 Task: Add a calendar for Hindu Holidays.
Action: Mouse moved to (896, 95)
Screenshot: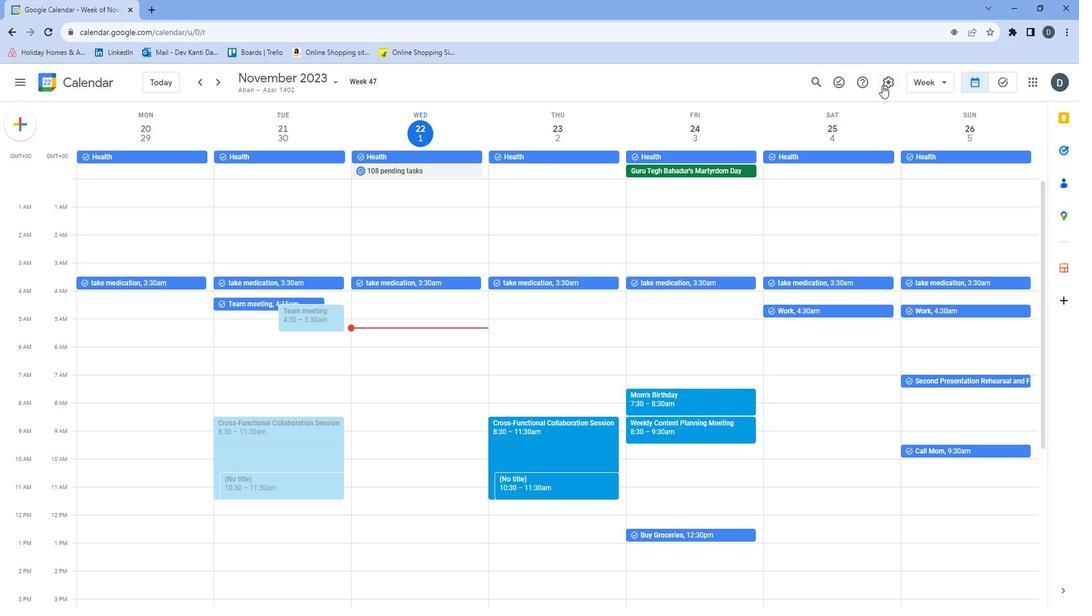 
Action: Mouse pressed left at (896, 95)
Screenshot: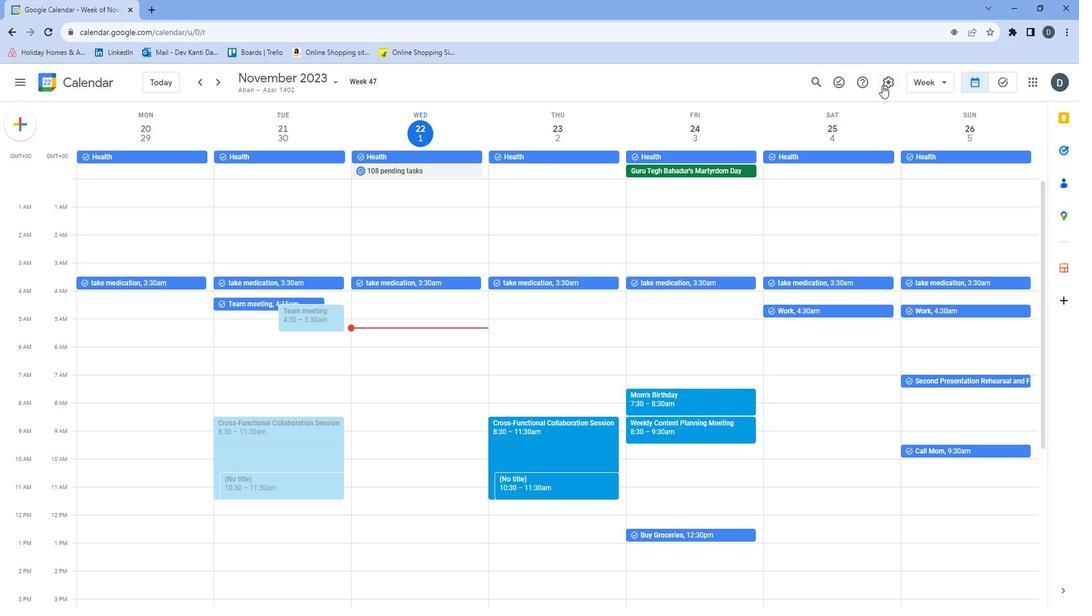 
Action: Mouse moved to (894, 118)
Screenshot: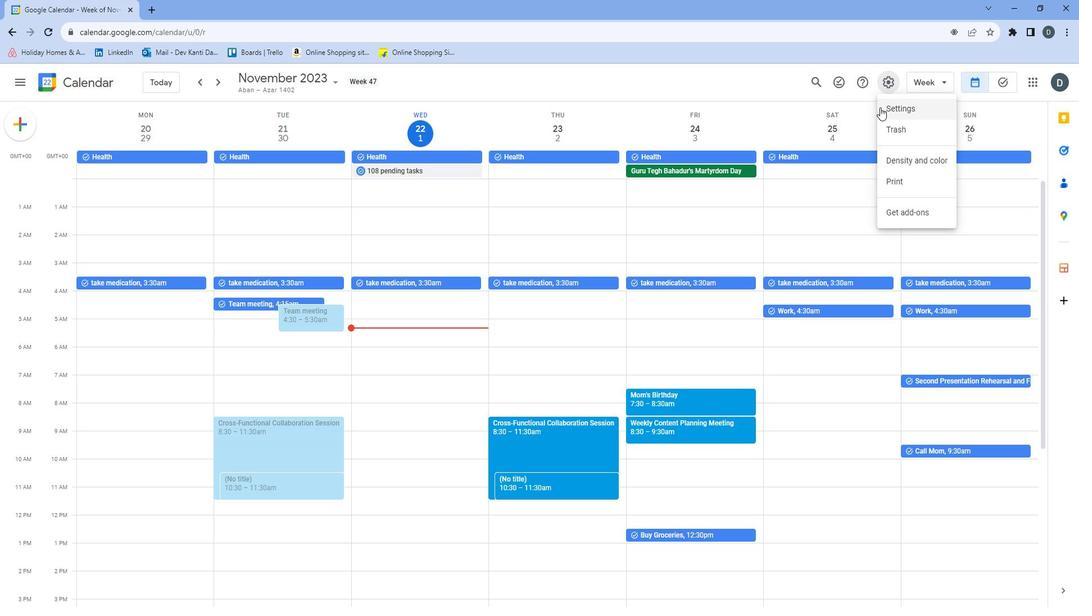 
Action: Mouse pressed left at (894, 118)
Screenshot: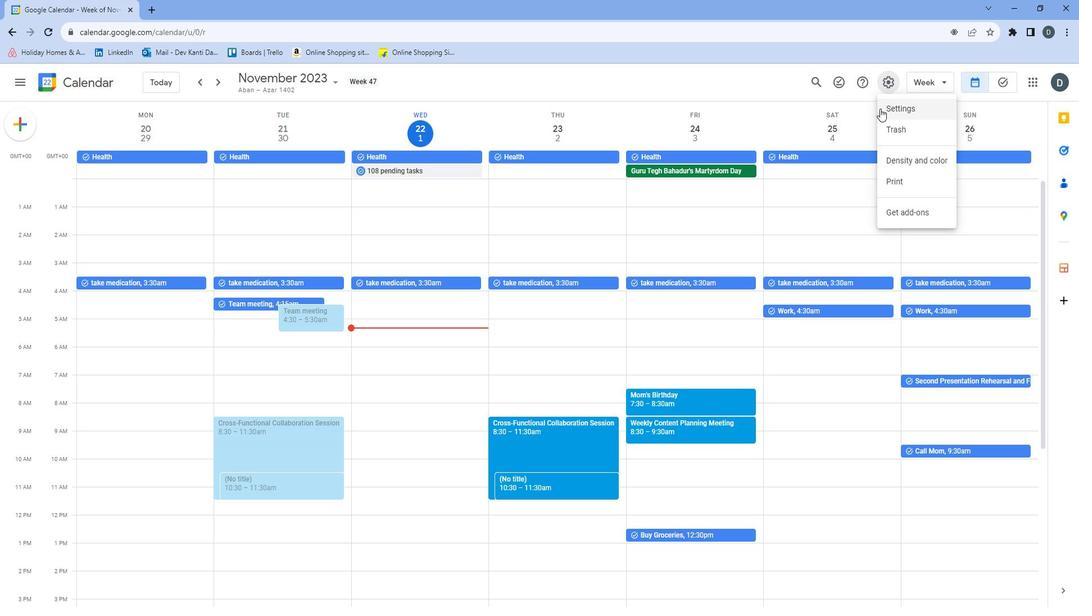 
Action: Mouse moved to (115, 366)
Screenshot: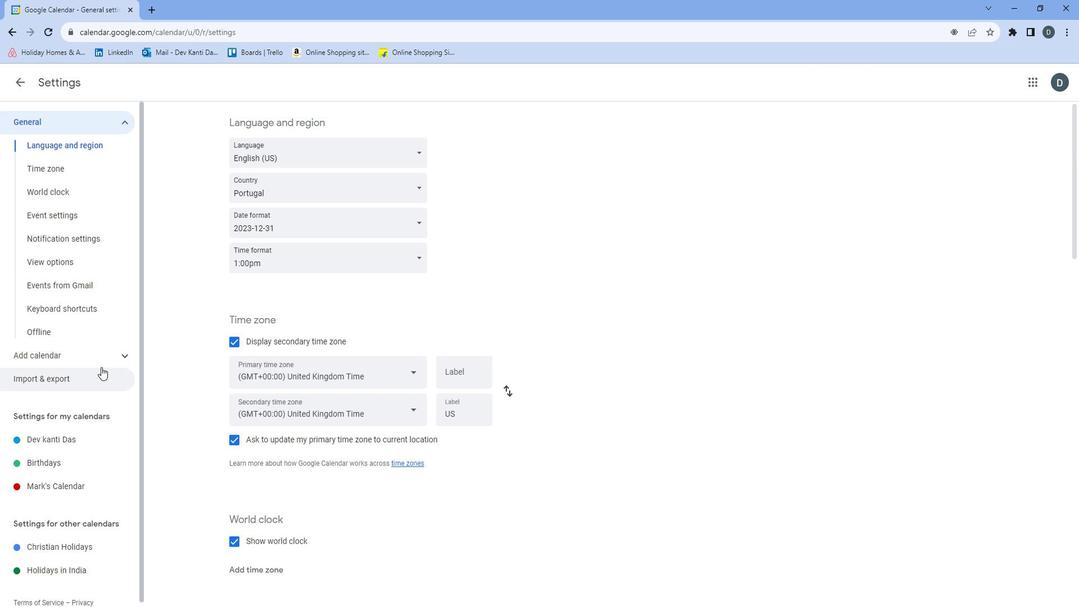 
Action: Mouse pressed left at (115, 366)
Screenshot: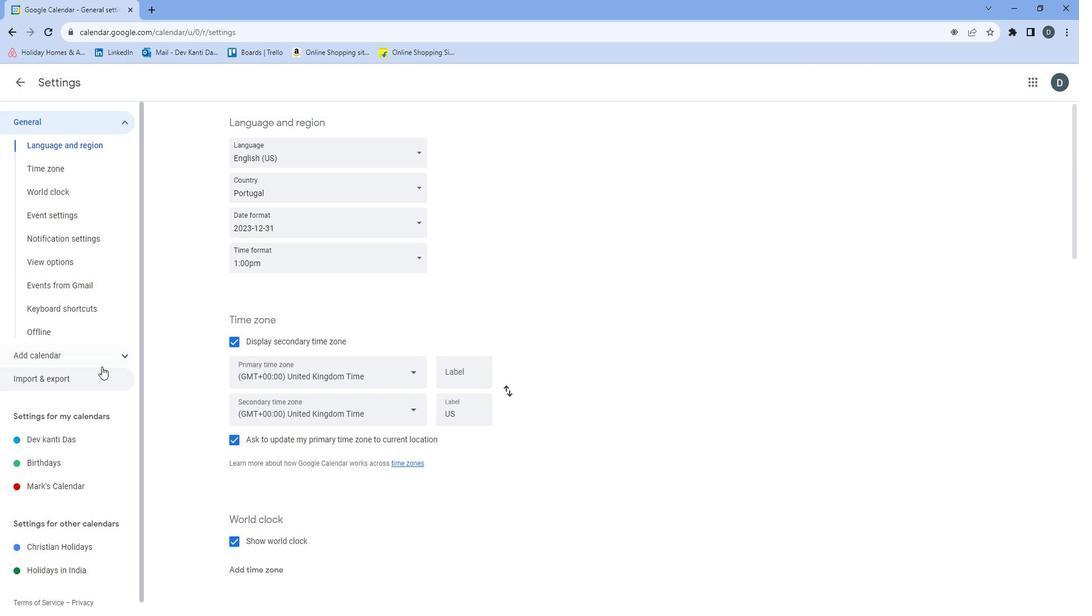
Action: Mouse moved to (106, 425)
Screenshot: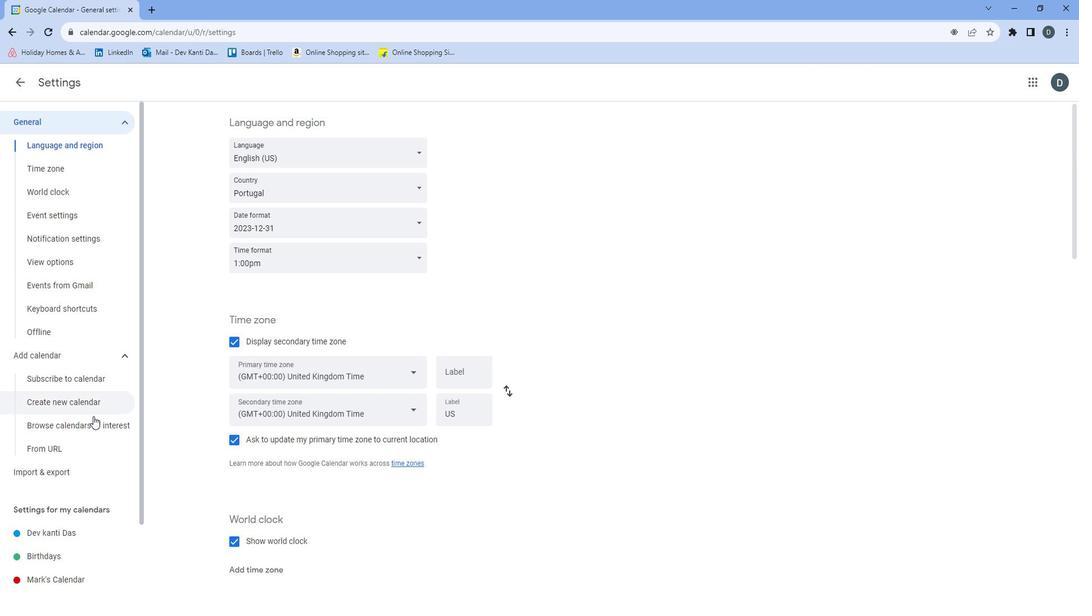 
Action: Mouse pressed left at (106, 425)
Screenshot: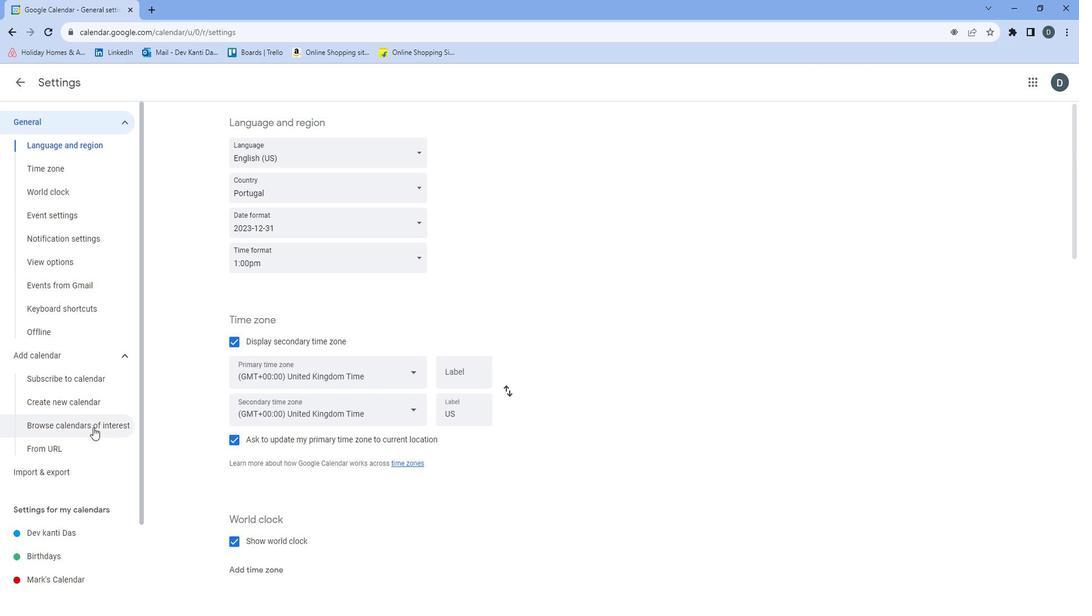
Action: Mouse moved to (247, 391)
Screenshot: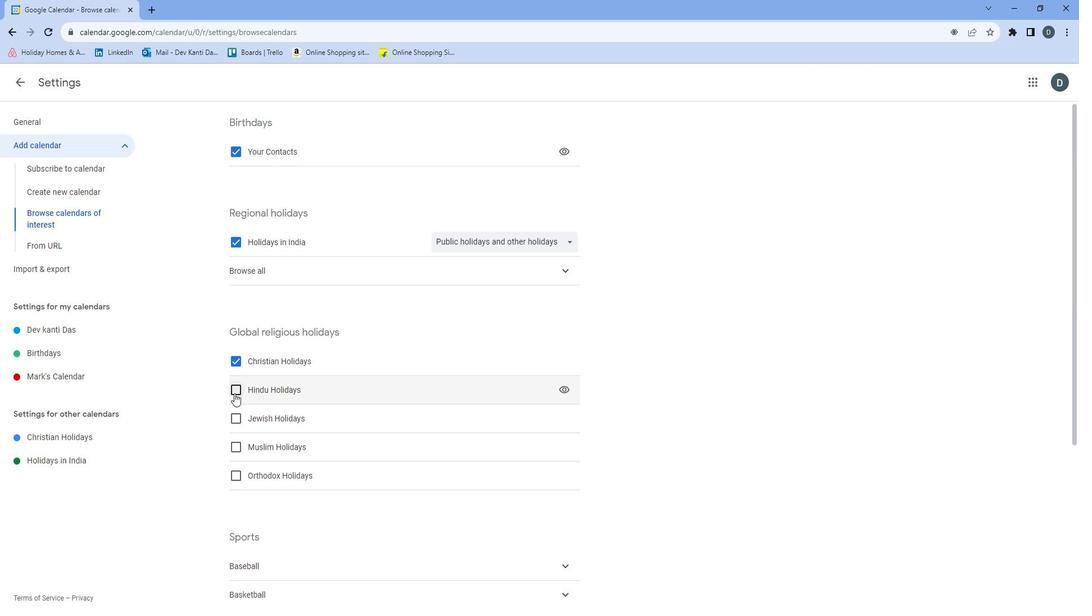 
Action: Mouse pressed left at (247, 391)
Screenshot: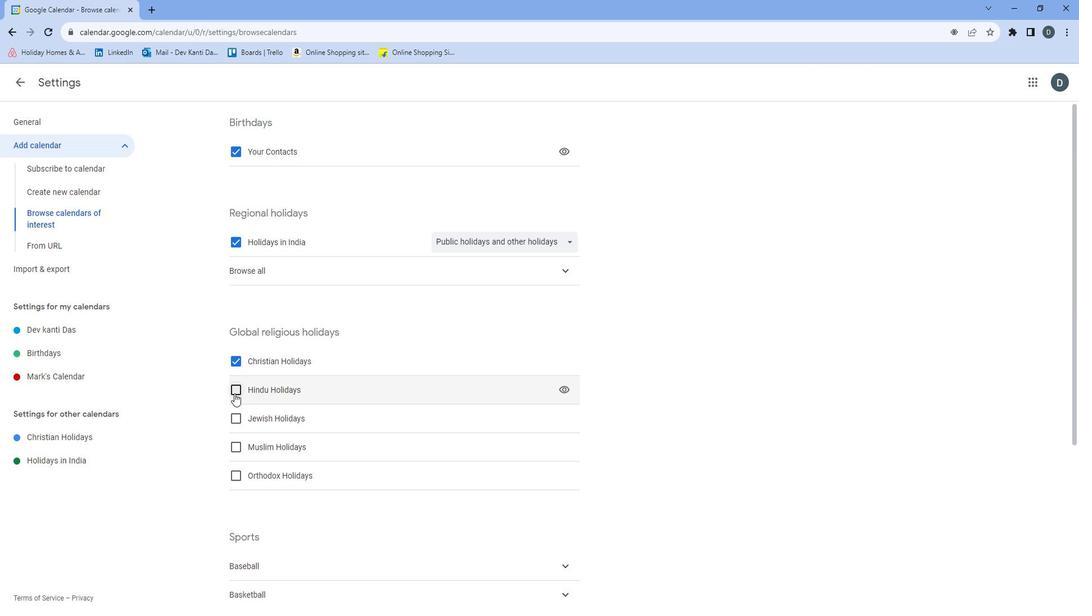 
Action: Mouse moved to (247, 391)
Screenshot: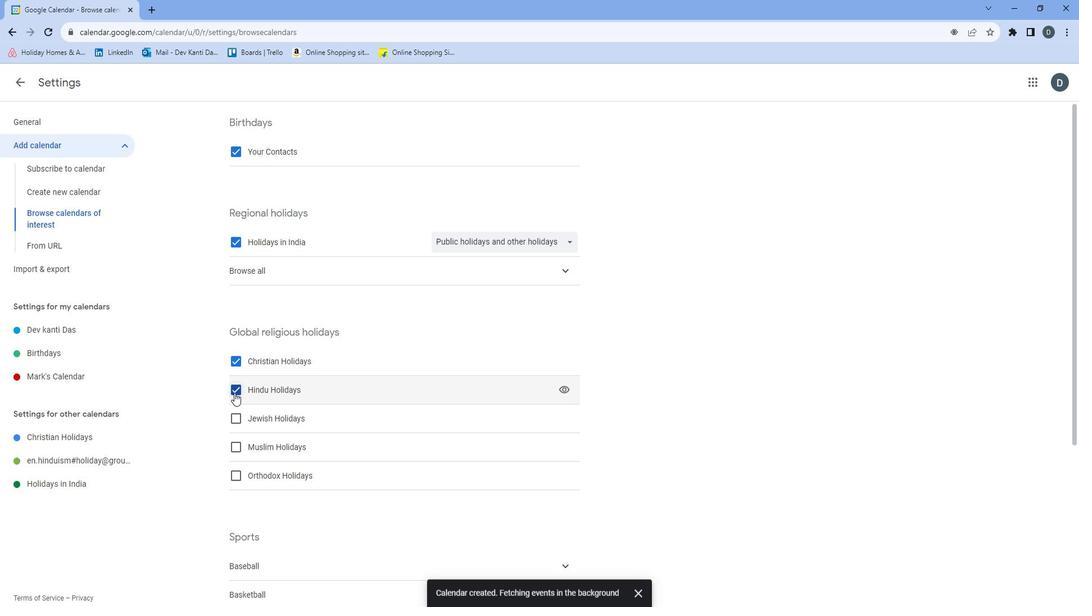 
